 Task: Add Telera Rolls to the cart.
Action: Mouse moved to (690, 247)
Screenshot: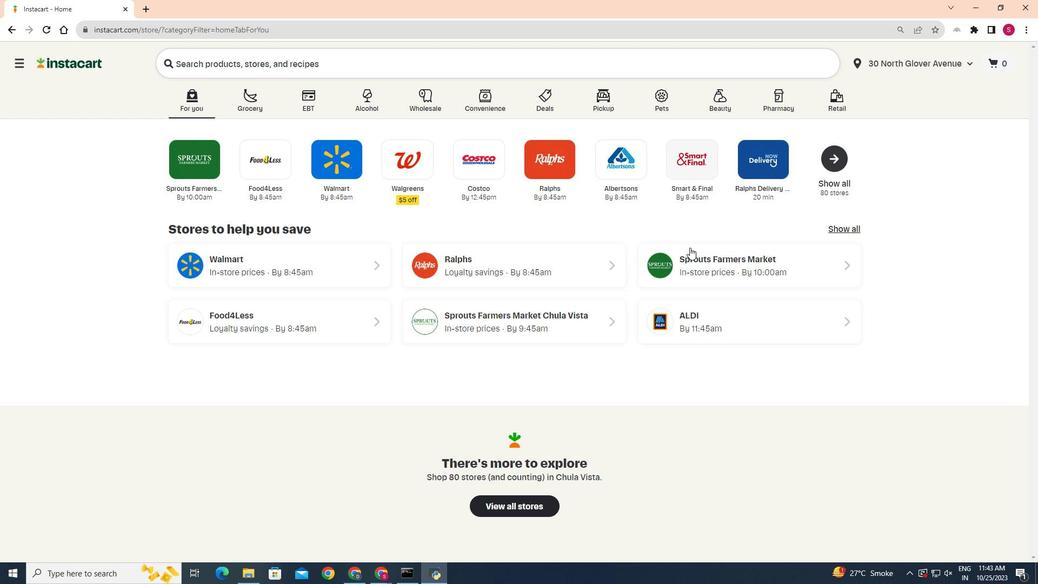 
Action: Mouse pressed left at (690, 247)
Screenshot: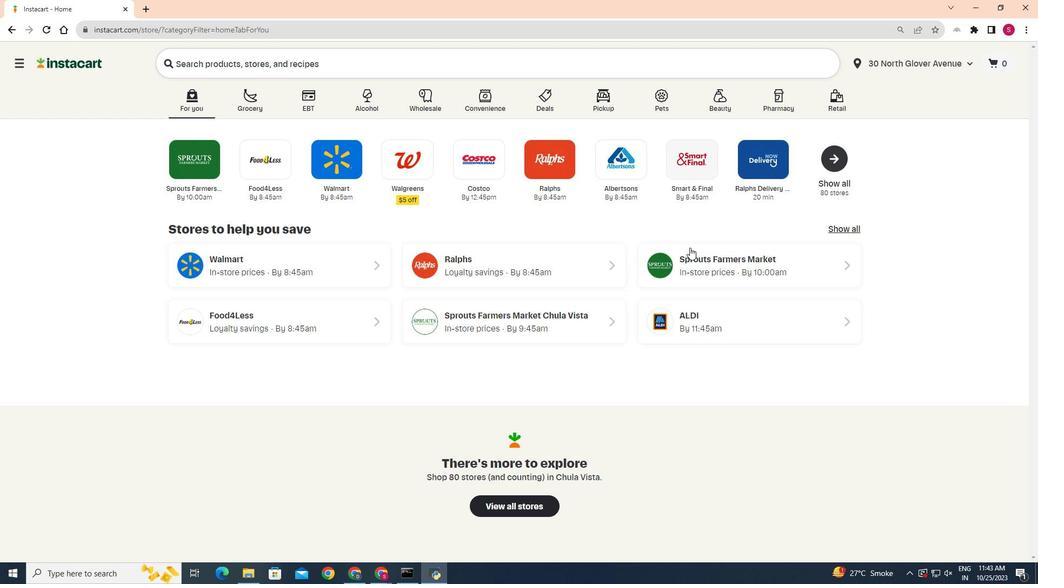
Action: Mouse moved to (40, 472)
Screenshot: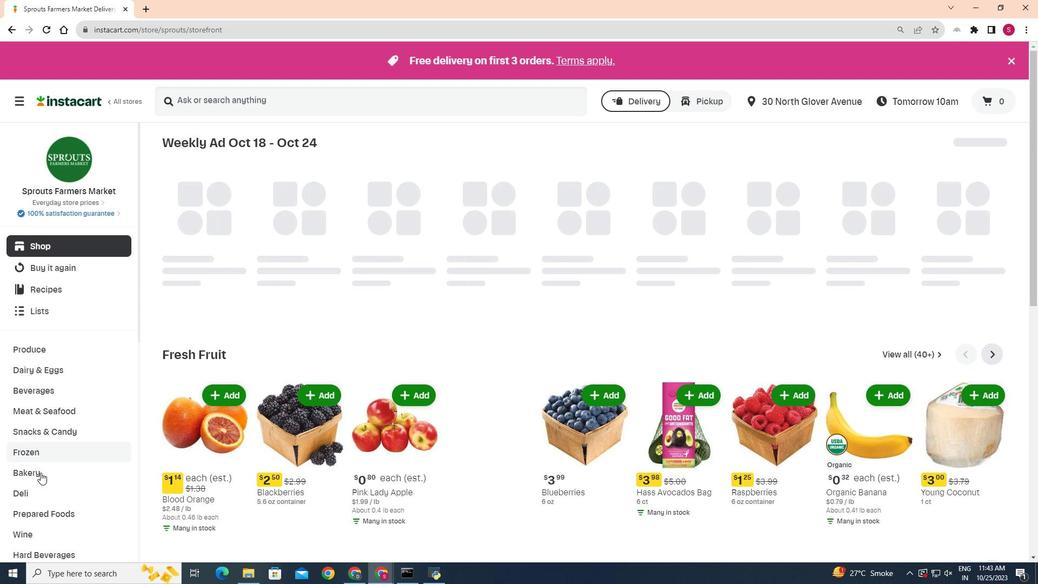
Action: Mouse pressed left at (40, 472)
Screenshot: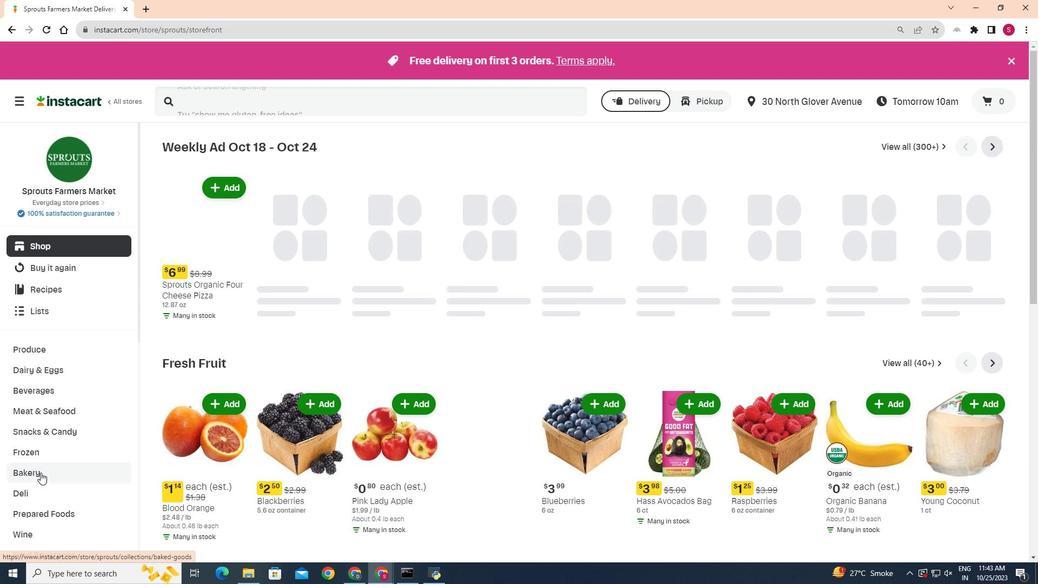 
Action: Mouse moved to (295, 170)
Screenshot: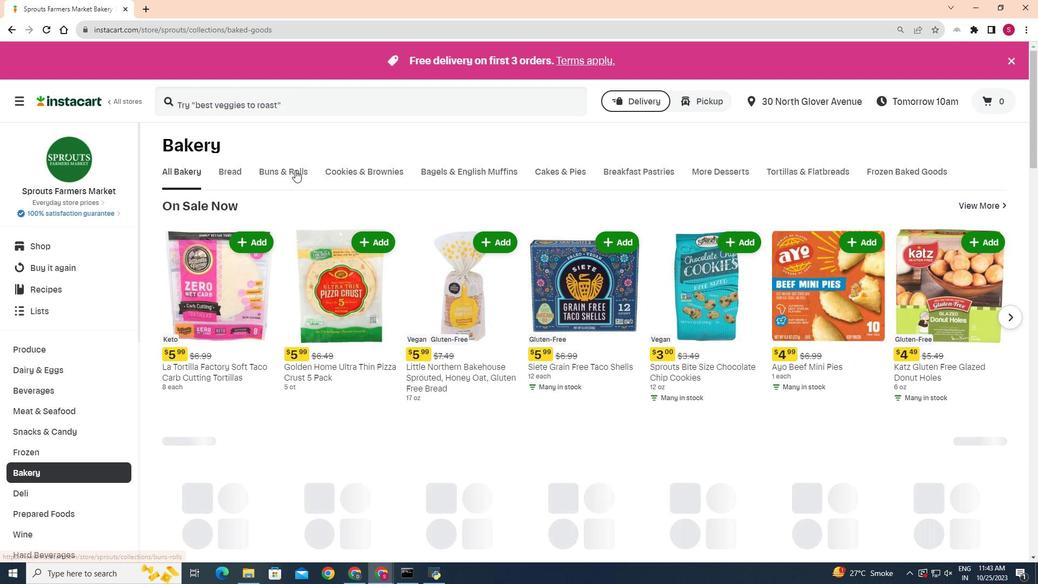 
Action: Mouse pressed left at (295, 170)
Screenshot: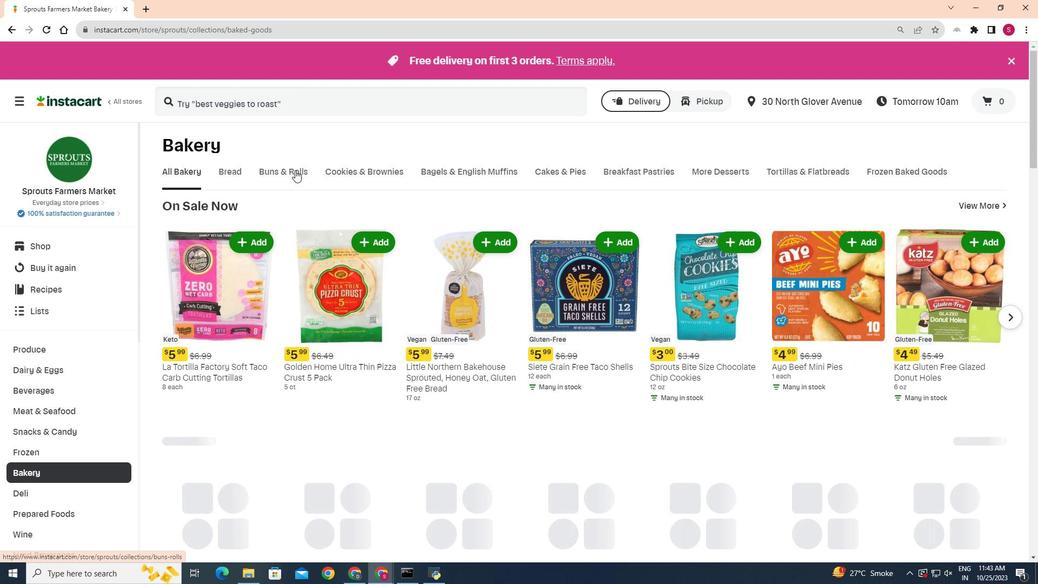 
Action: Mouse moved to (438, 212)
Screenshot: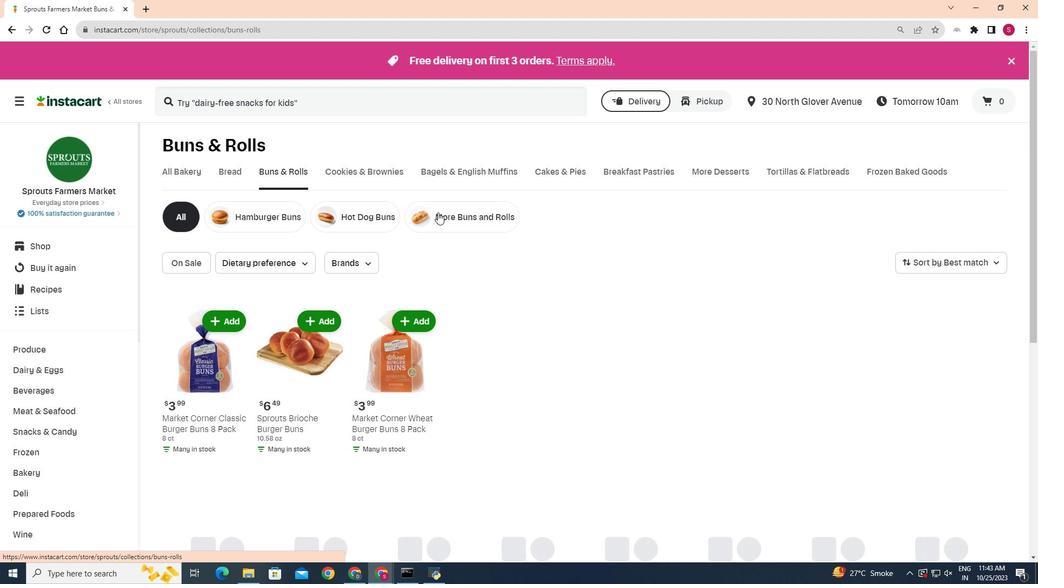 
Action: Mouse pressed left at (438, 212)
Screenshot: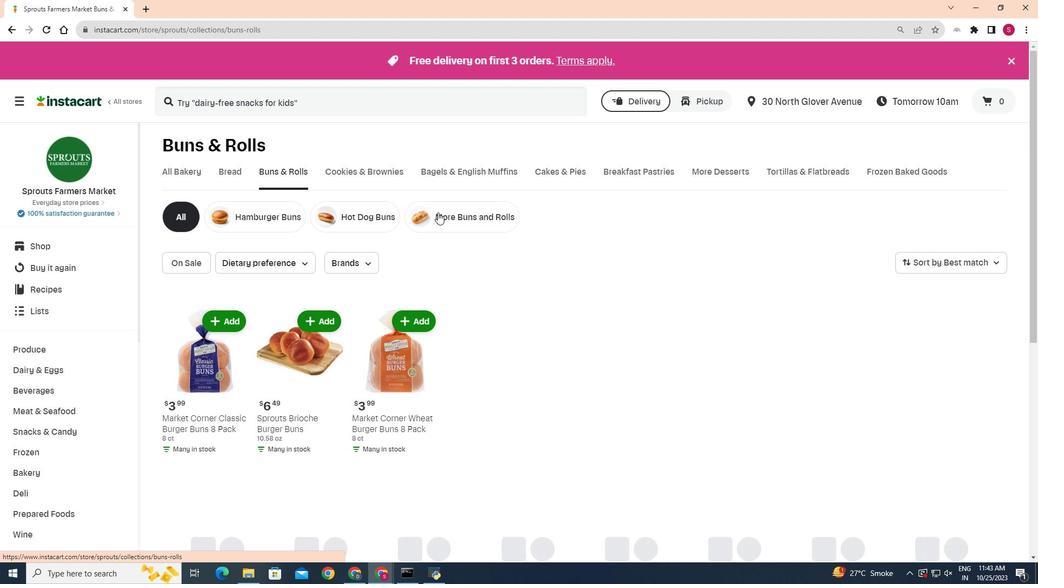 
Action: Mouse moved to (316, 307)
Screenshot: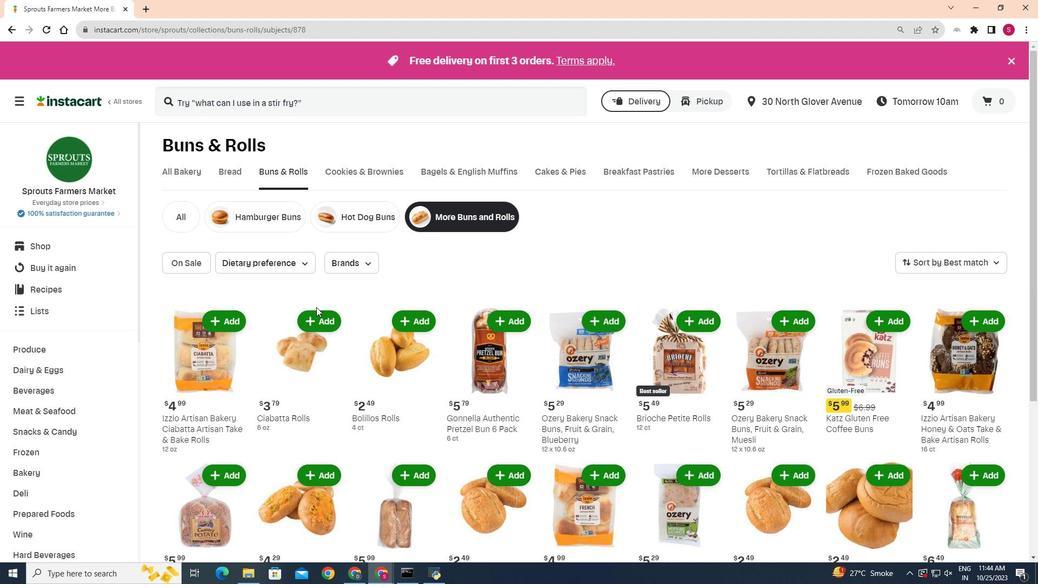
Action: Mouse scrolled (316, 306) with delta (0, 0)
Screenshot: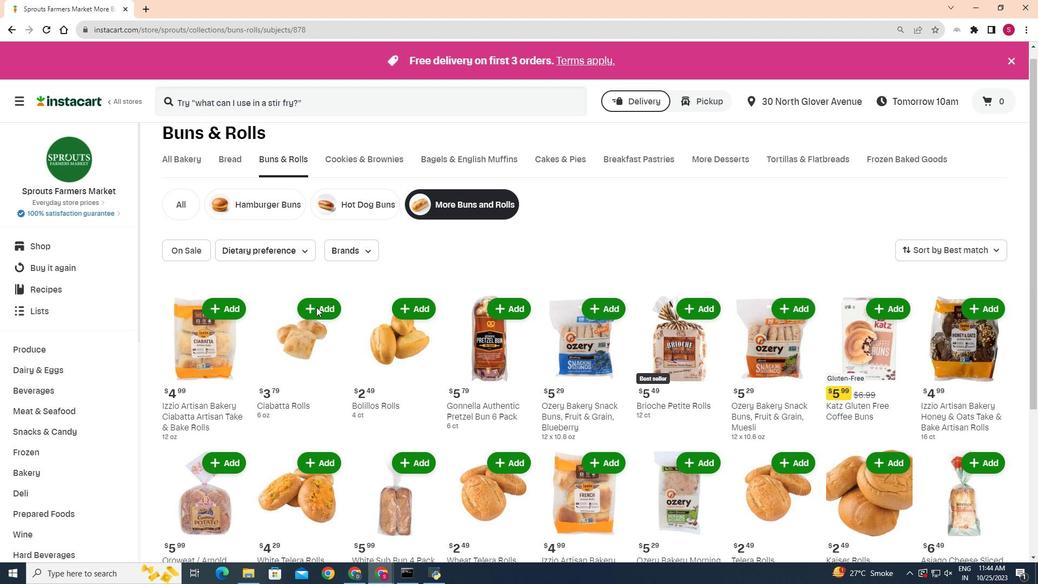 
Action: Mouse moved to (744, 333)
Screenshot: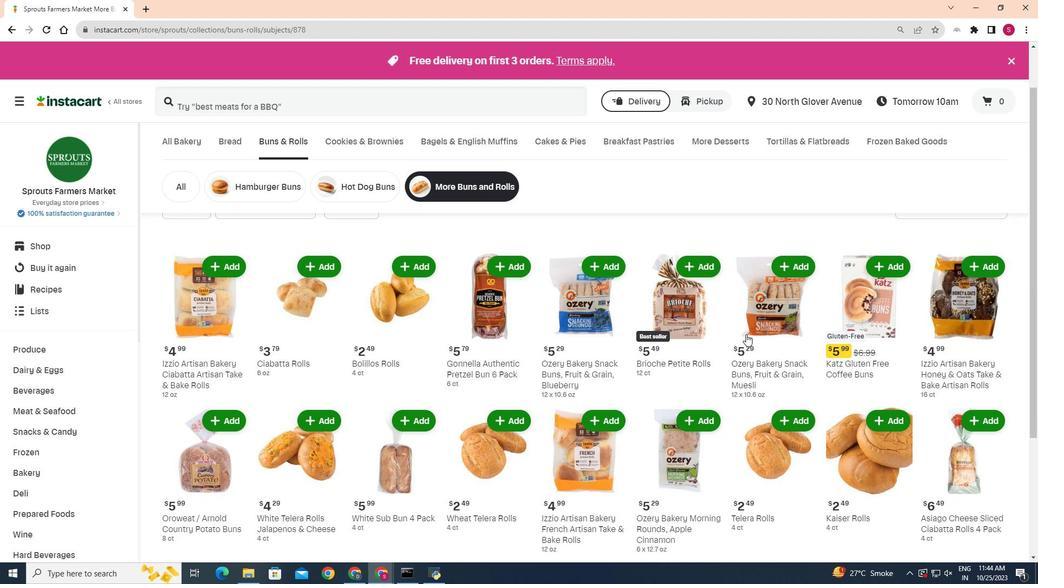 
Action: Mouse scrolled (744, 333) with delta (0, 0)
Screenshot: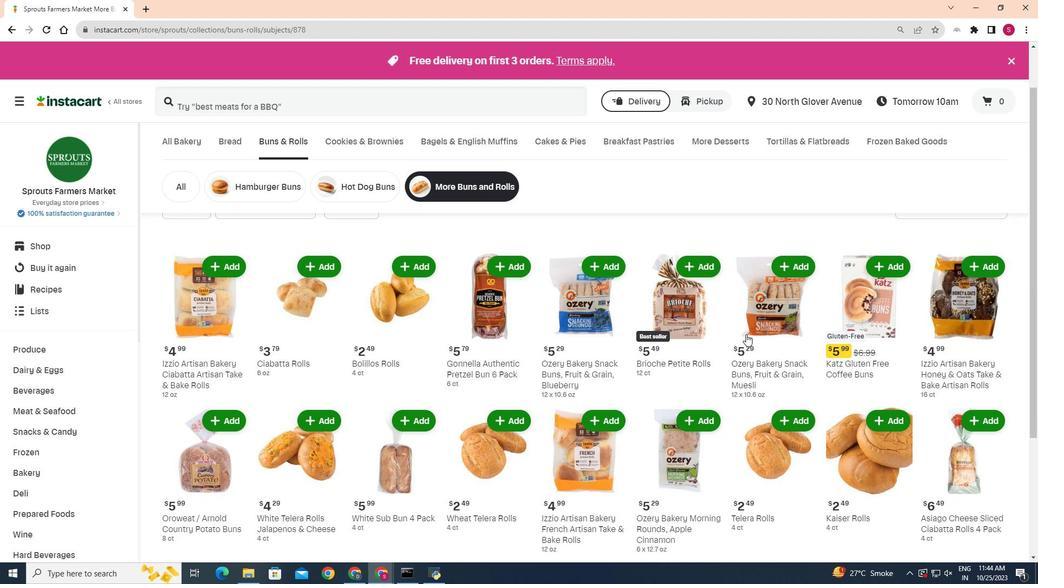 
Action: Mouse moved to (795, 374)
Screenshot: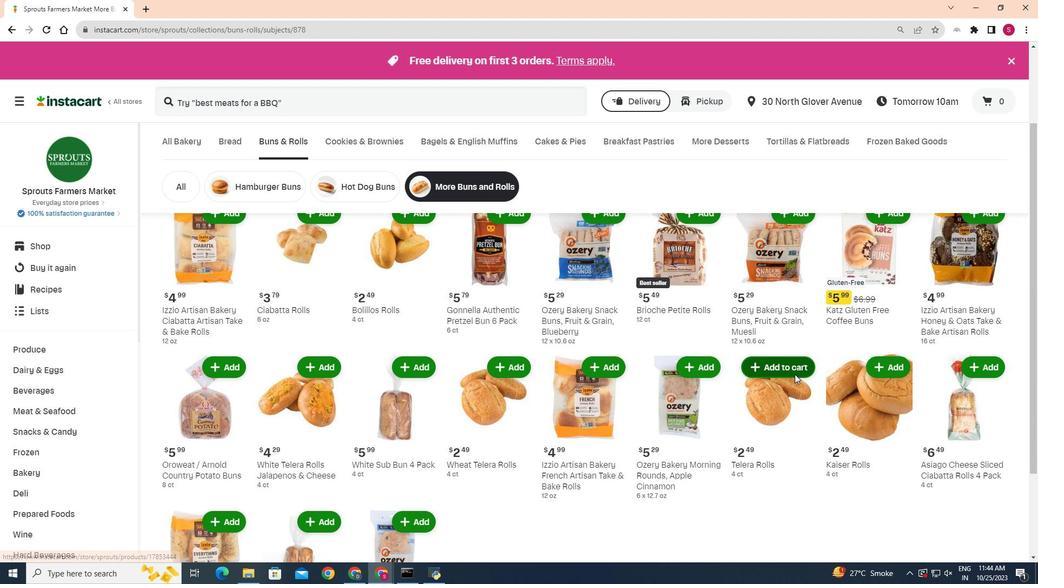 
Action: Mouse scrolled (795, 373) with delta (0, 0)
Screenshot: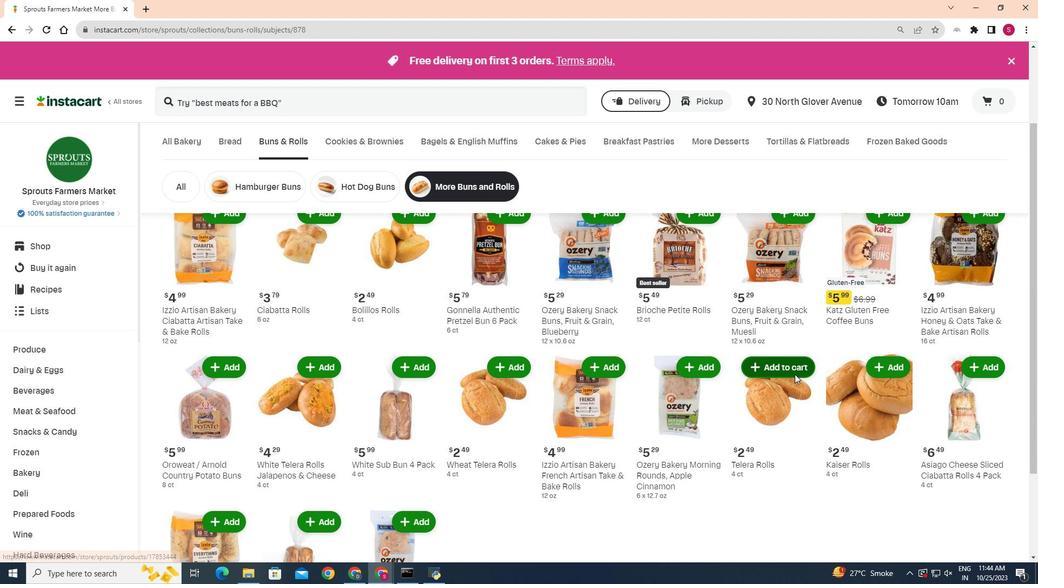 
Action: Mouse moved to (759, 310)
Screenshot: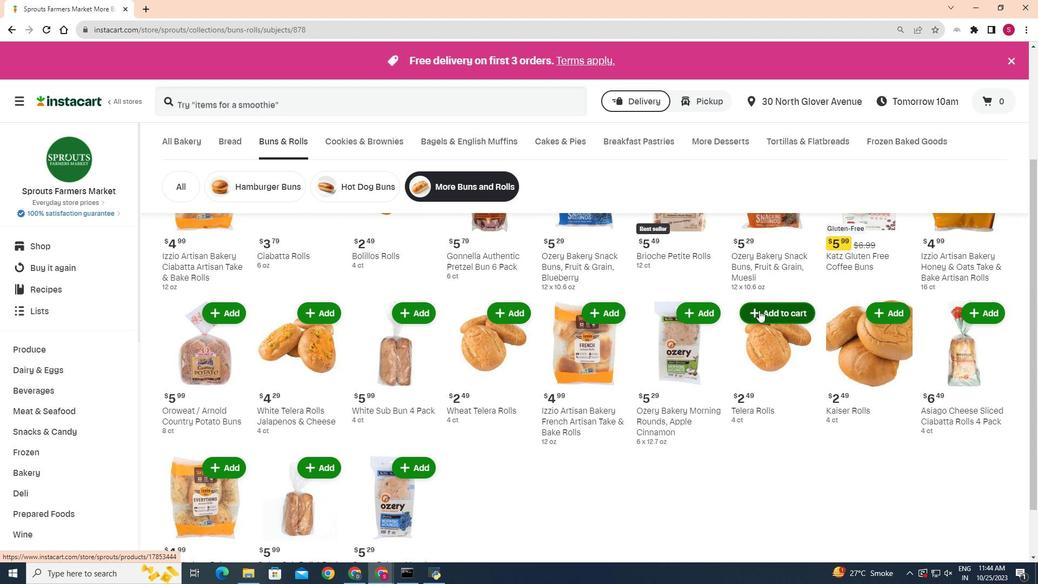 
Action: Mouse pressed left at (759, 310)
Screenshot: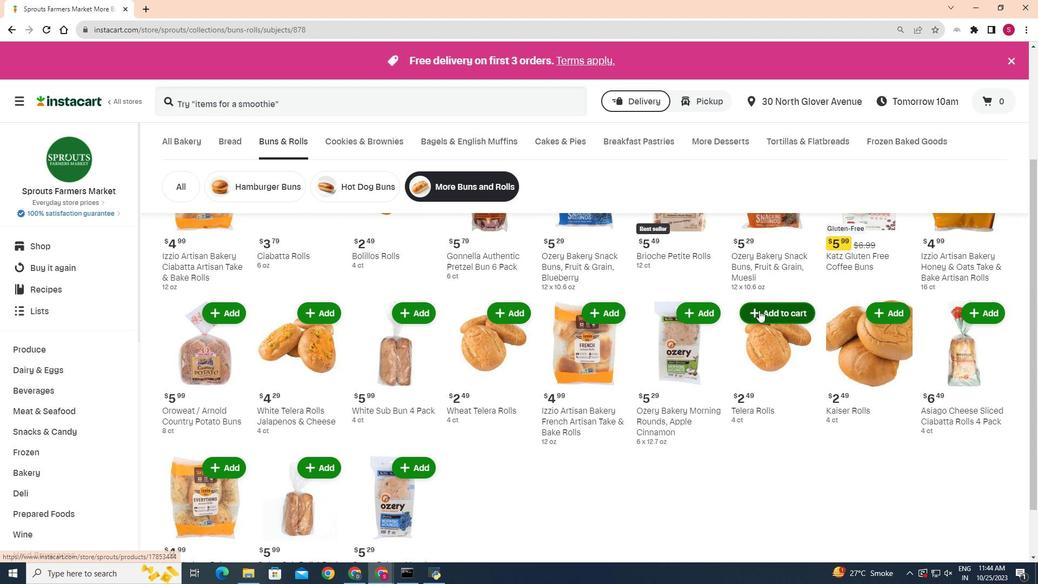 
Action: Mouse moved to (612, 335)
Screenshot: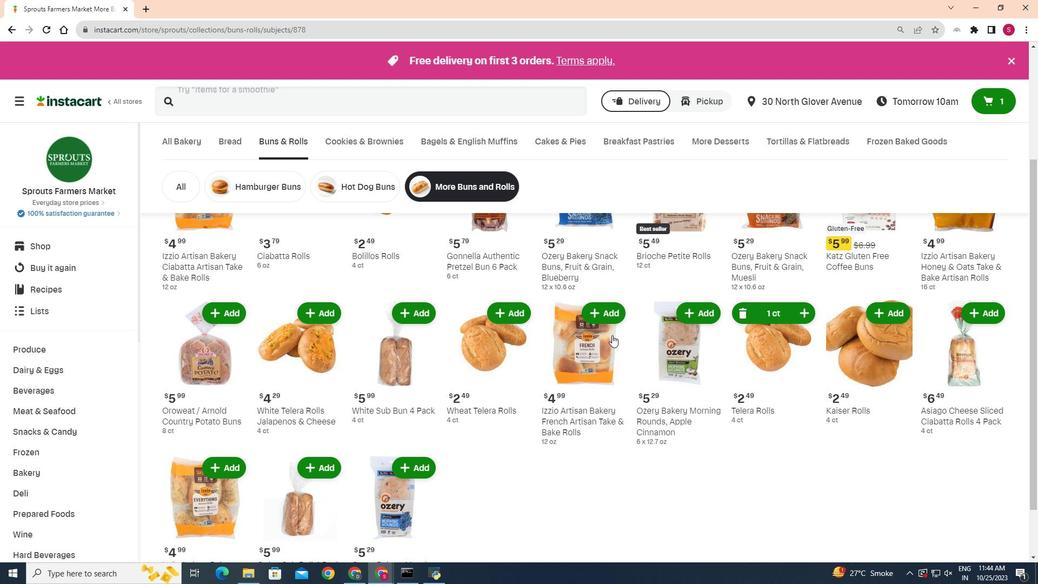 
